 Task: Add the task  Improve the appâ€™s performance during heavy load periods to the section Data Cleansing Sprint in the project Virtuoso and add a Due Date to the respective task as 2023/11/17.
Action: Mouse moved to (859, 480)
Screenshot: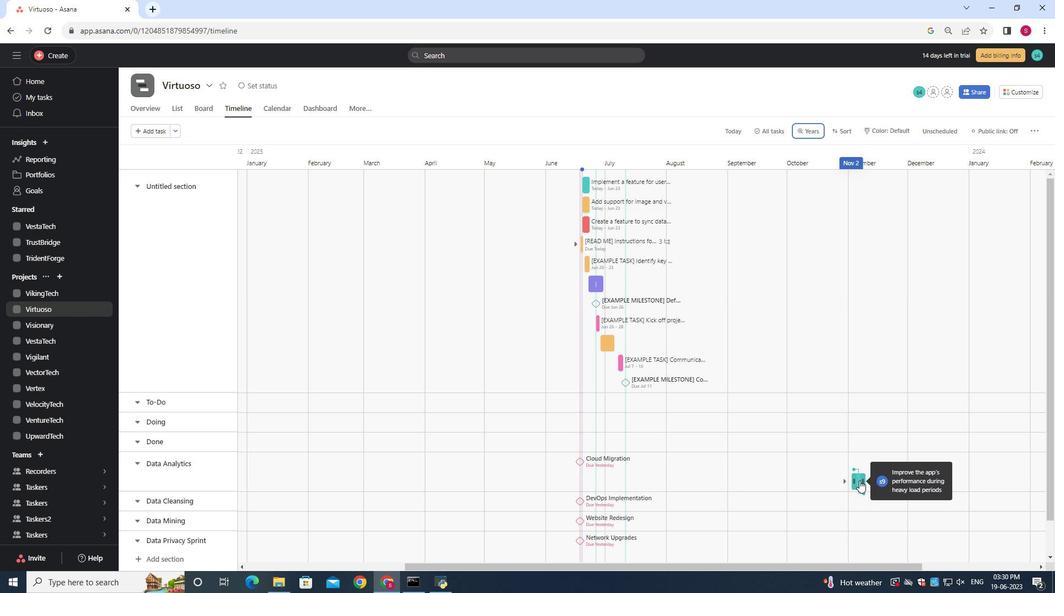 
Action: Mouse pressed left at (859, 480)
Screenshot: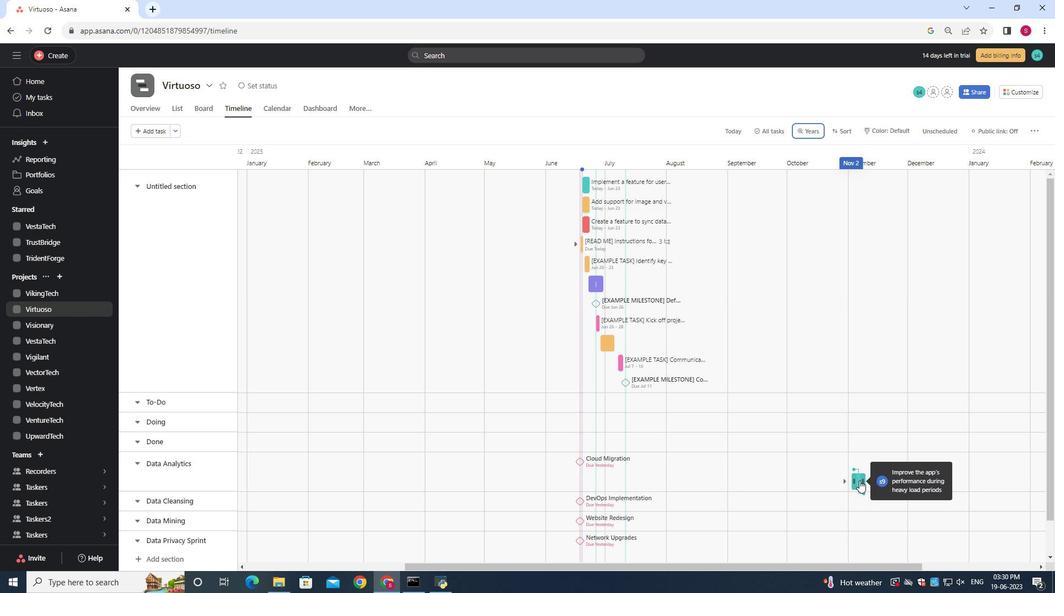 
Action: Mouse moved to (858, 480)
Screenshot: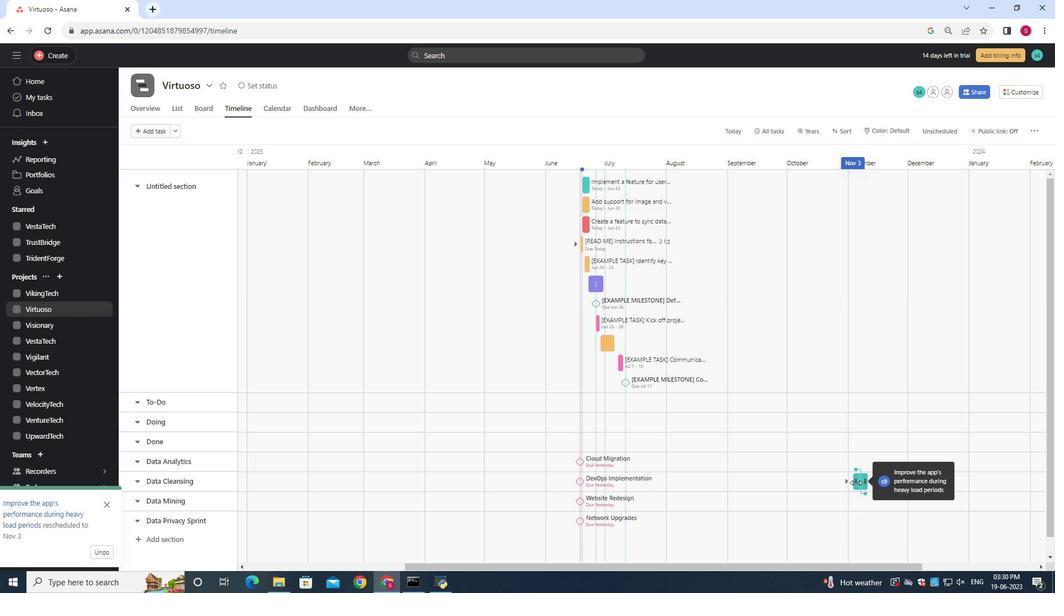 
Action: Mouse pressed left at (858, 480)
Screenshot: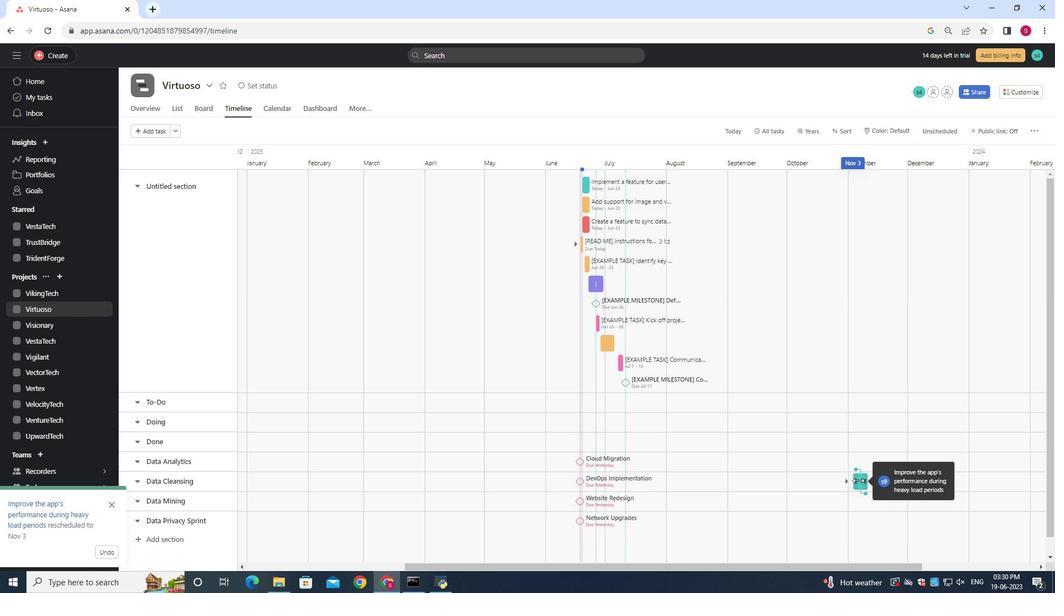 
Action: Mouse moved to (859, 483)
Screenshot: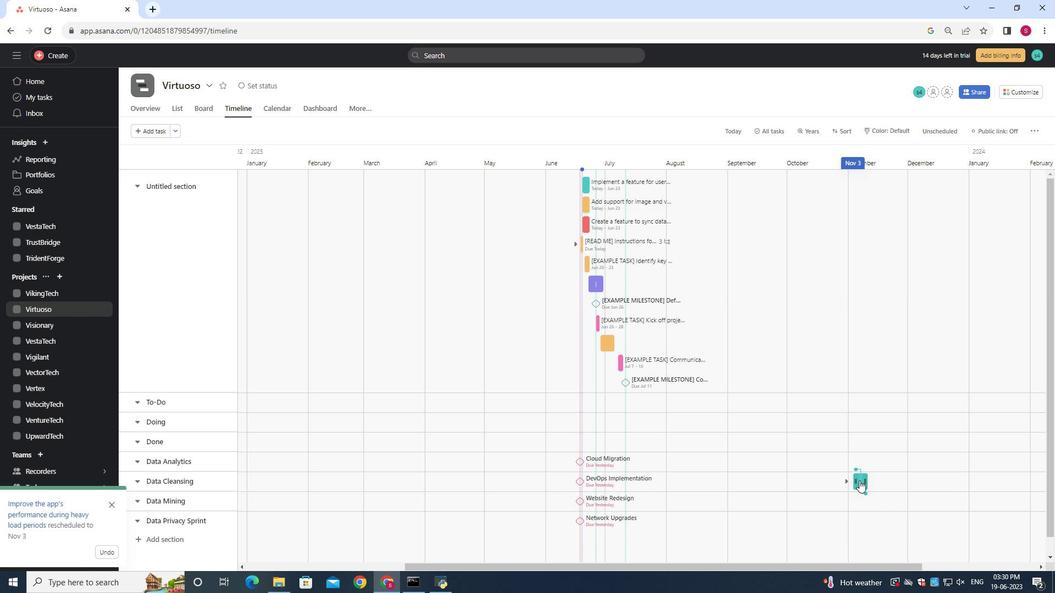 
Action: Mouse pressed left at (859, 483)
Screenshot: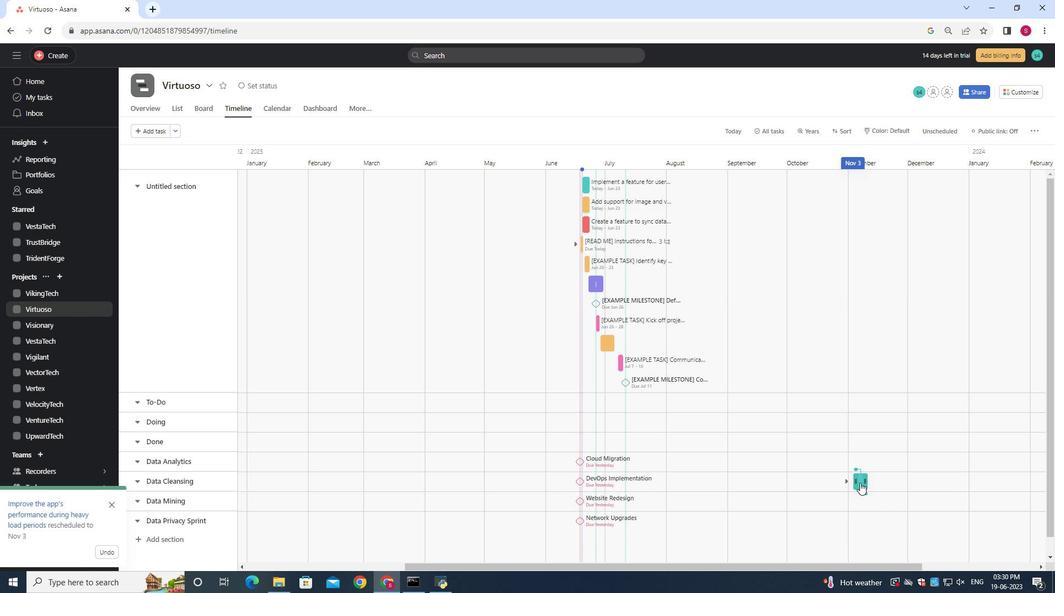 
Action: Mouse moved to (835, 220)
Screenshot: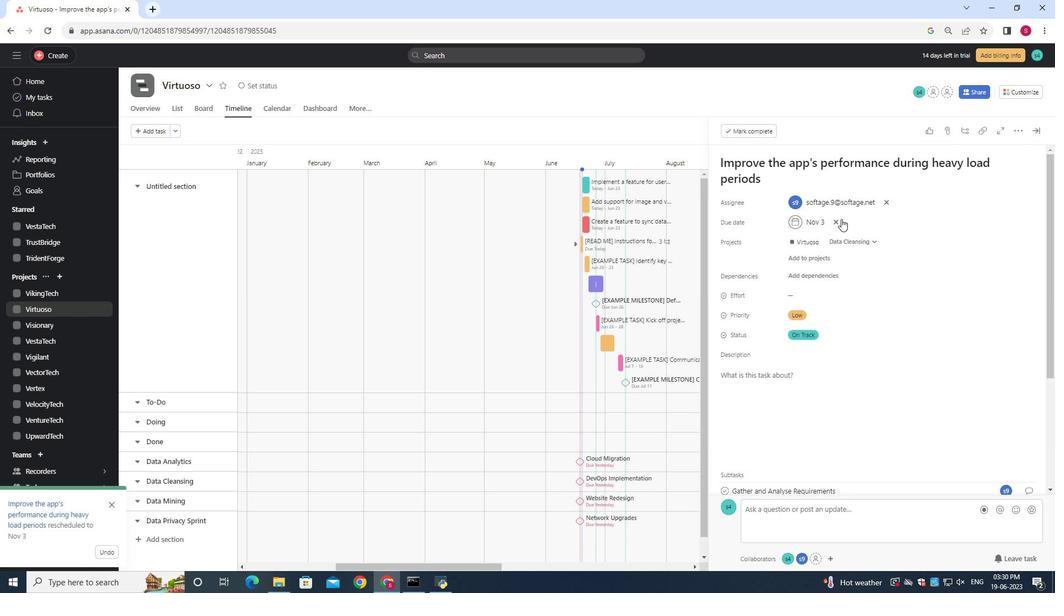 
Action: Mouse pressed left at (835, 220)
Screenshot: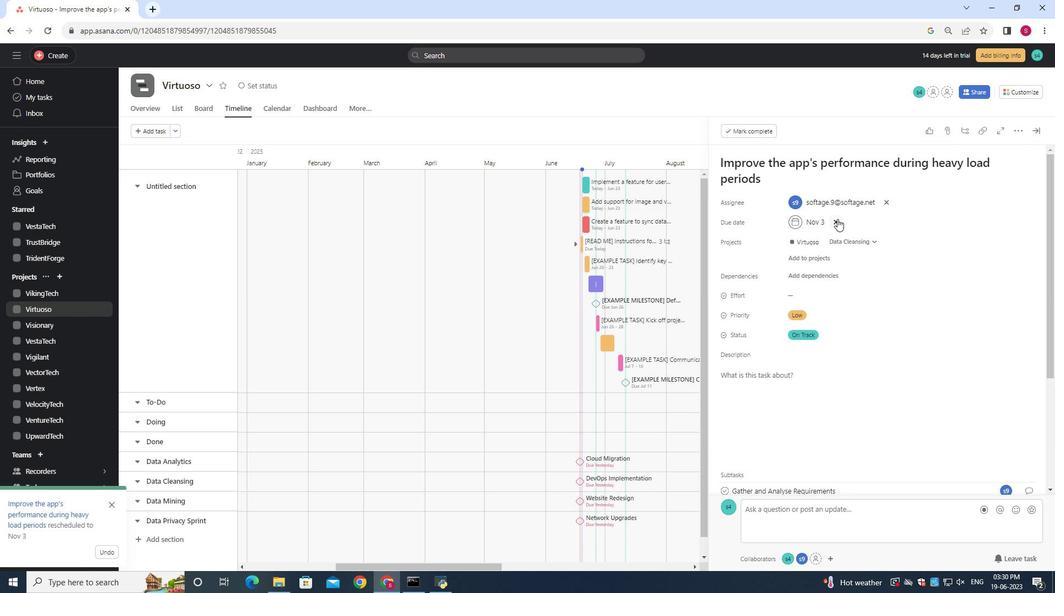 
Action: Mouse moved to (814, 221)
Screenshot: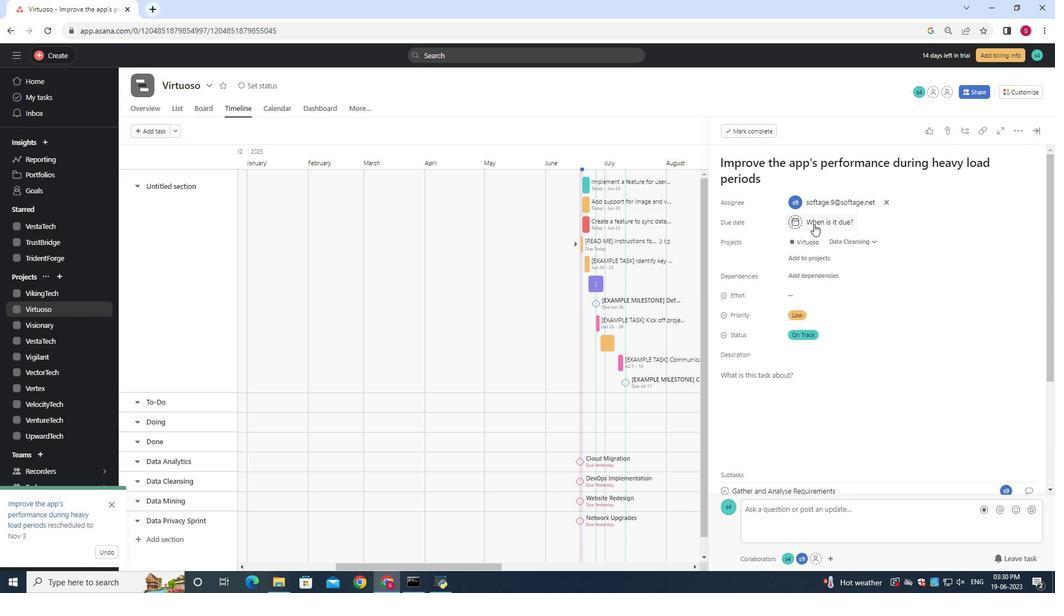 
Action: Mouse pressed left at (814, 221)
Screenshot: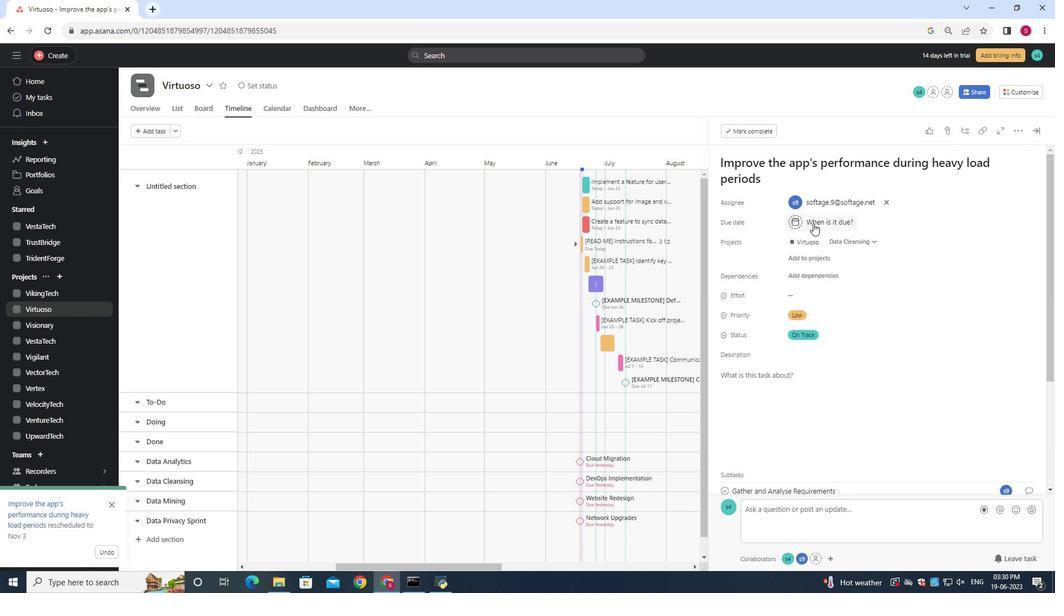 
Action: Mouse moved to (811, 221)
Screenshot: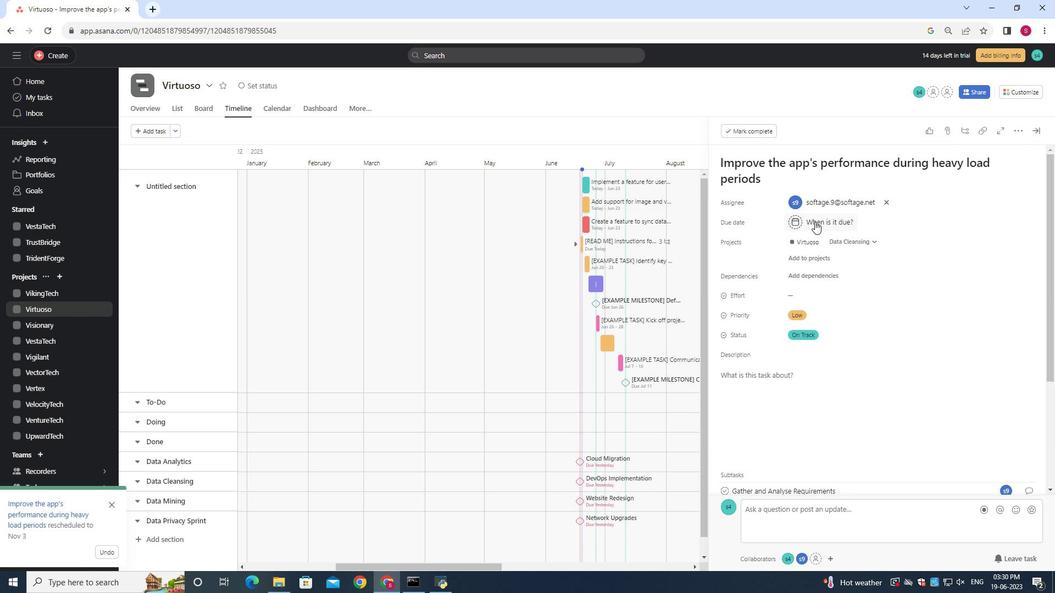 
Action: Key pressed 2023/11/17<Key.enter>
Screenshot: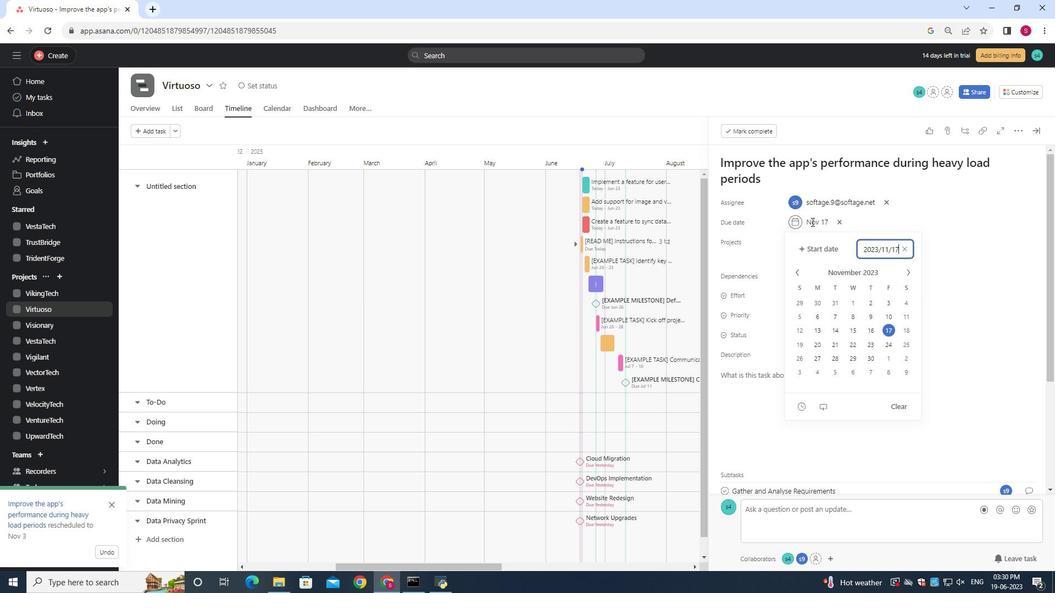 
